 Task: In the  document slogan.rtf Use the tool word Count 'and display word count while typing'. Find the word using Dictionary ' warmth'. Below name insert the link: in.linkedin.com
Action: Mouse moved to (279, 365)
Screenshot: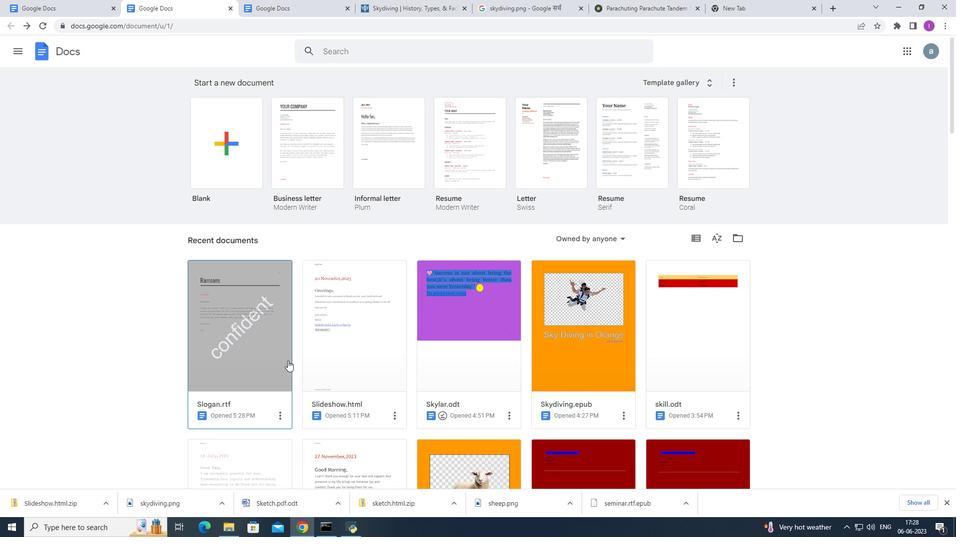 
Action: Mouse pressed left at (279, 365)
Screenshot: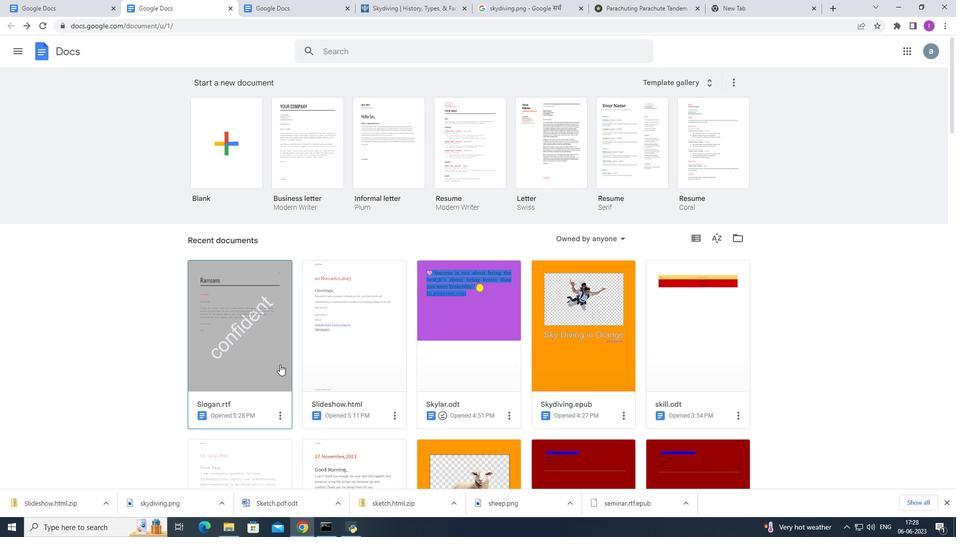 
Action: Mouse moved to (159, 59)
Screenshot: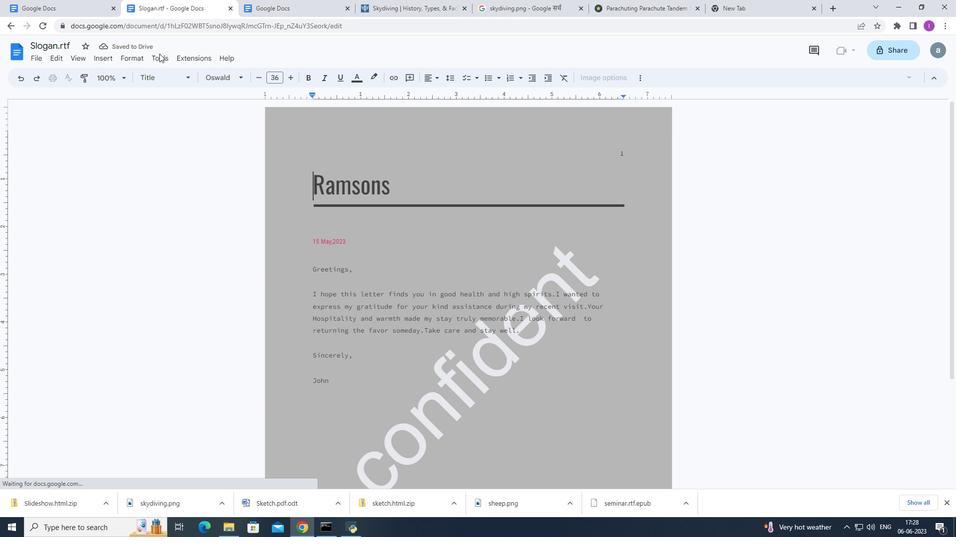 
Action: Mouse pressed left at (159, 59)
Screenshot: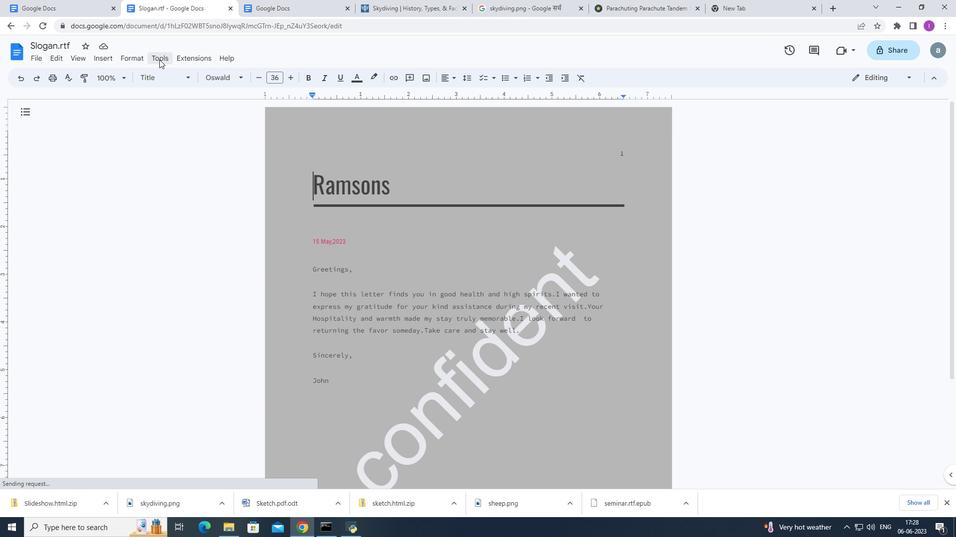 
Action: Mouse moved to (245, 86)
Screenshot: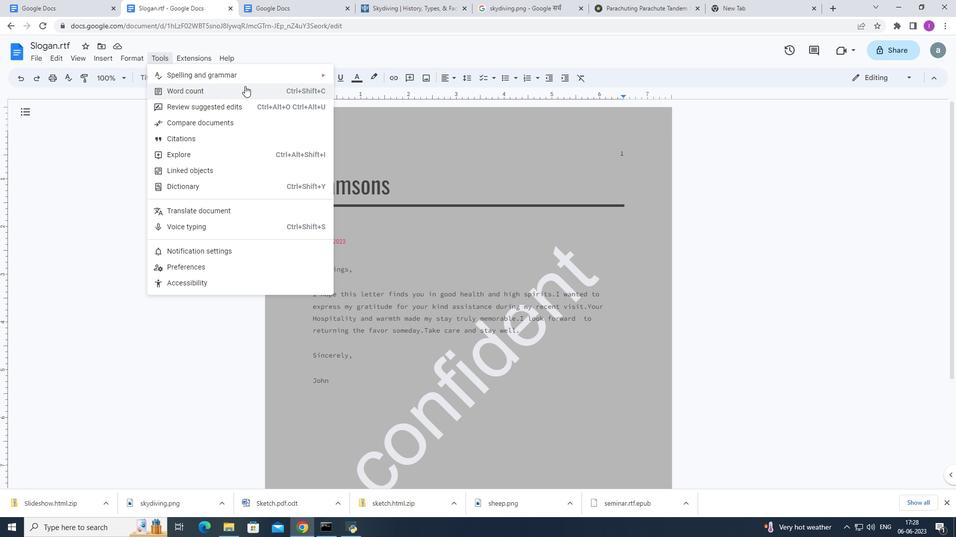 
Action: Mouse pressed left at (245, 86)
Screenshot: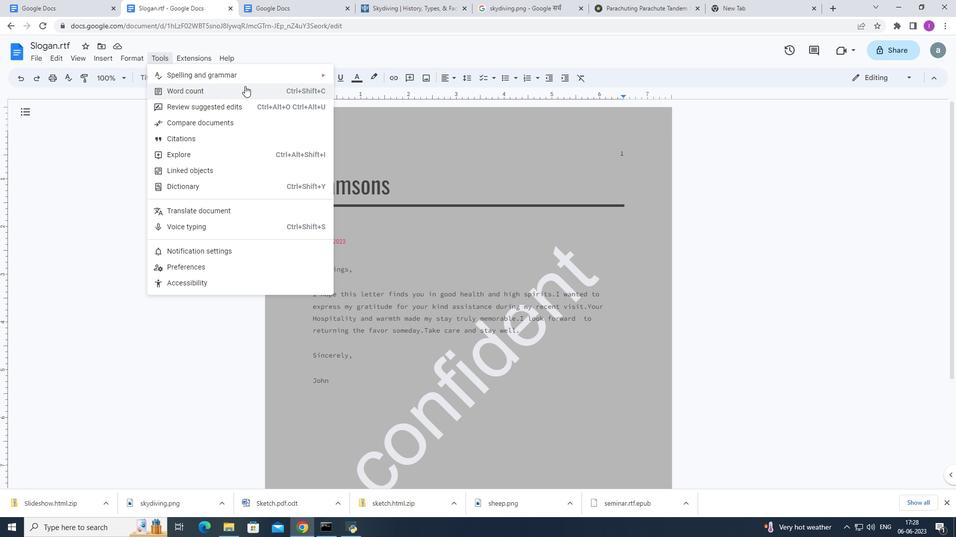
Action: Mouse moved to (418, 305)
Screenshot: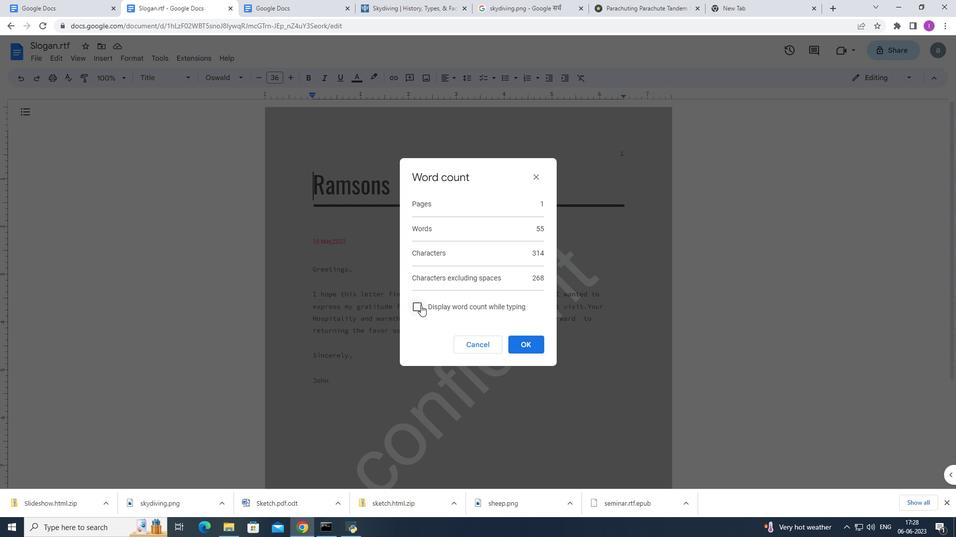 
Action: Mouse pressed left at (418, 305)
Screenshot: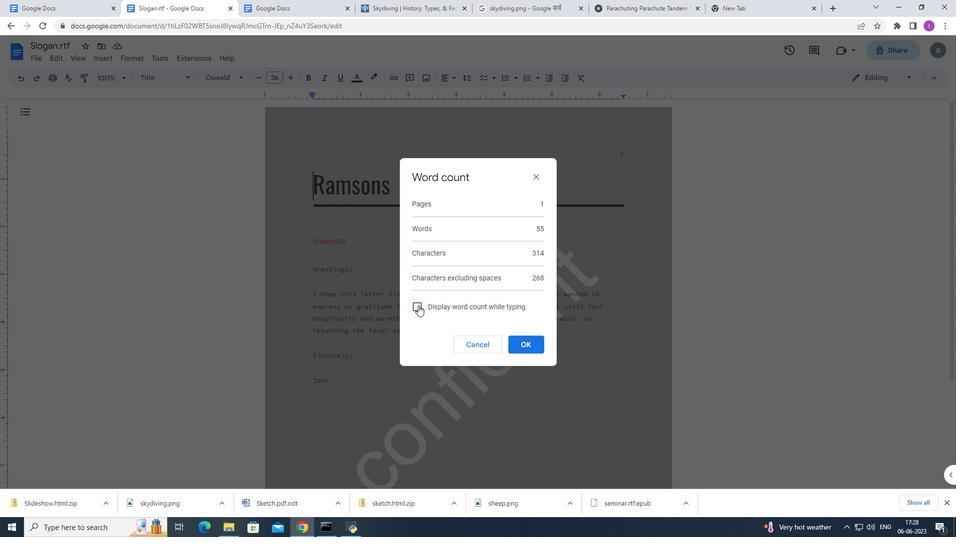 
Action: Mouse moved to (538, 347)
Screenshot: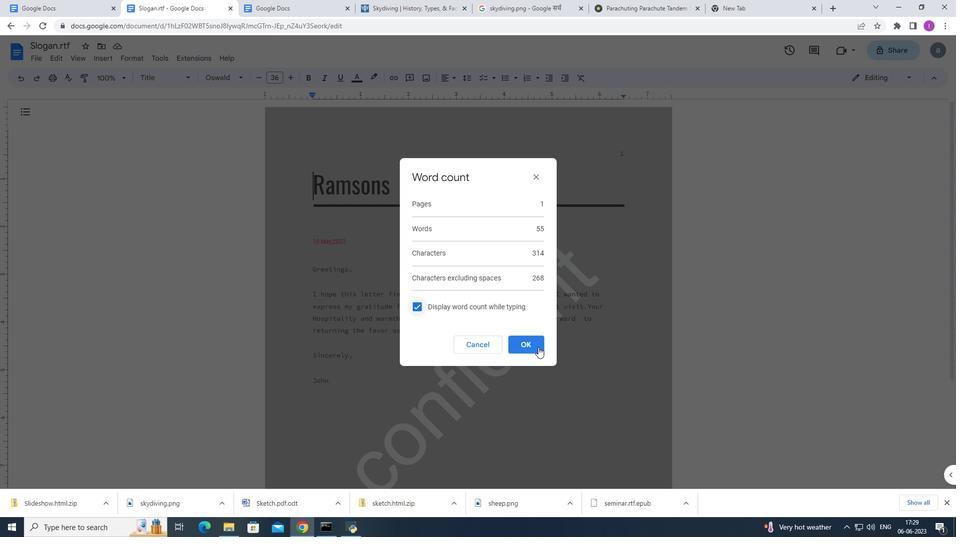 
Action: Mouse pressed left at (538, 347)
Screenshot: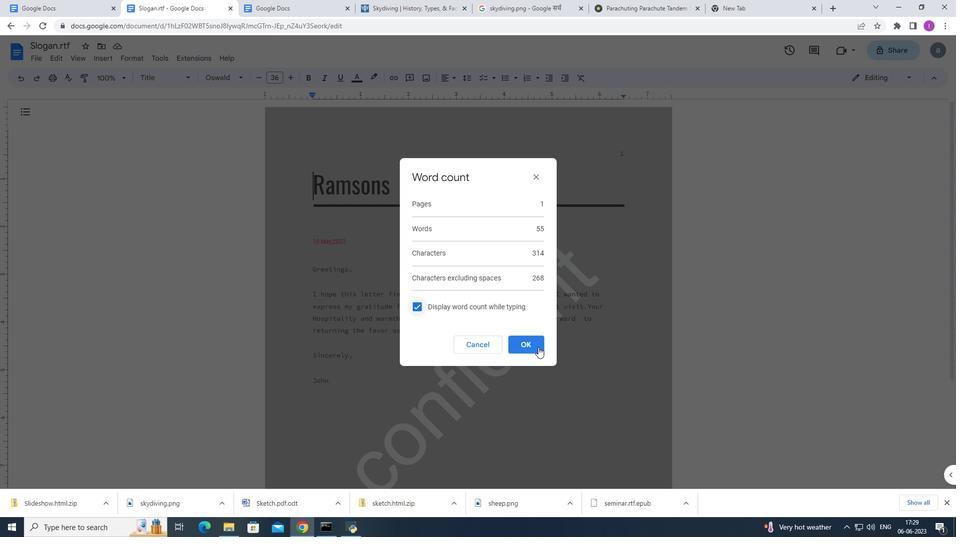 
Action: Mouse moved to (221, 379)
Screenshot: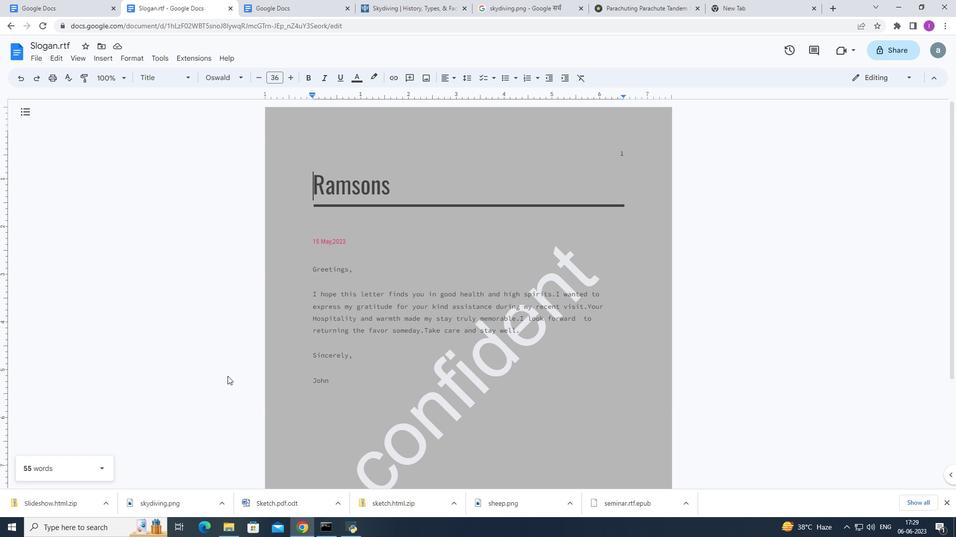 
Action: Mouse pressed left at (221, 379)
Screenshot: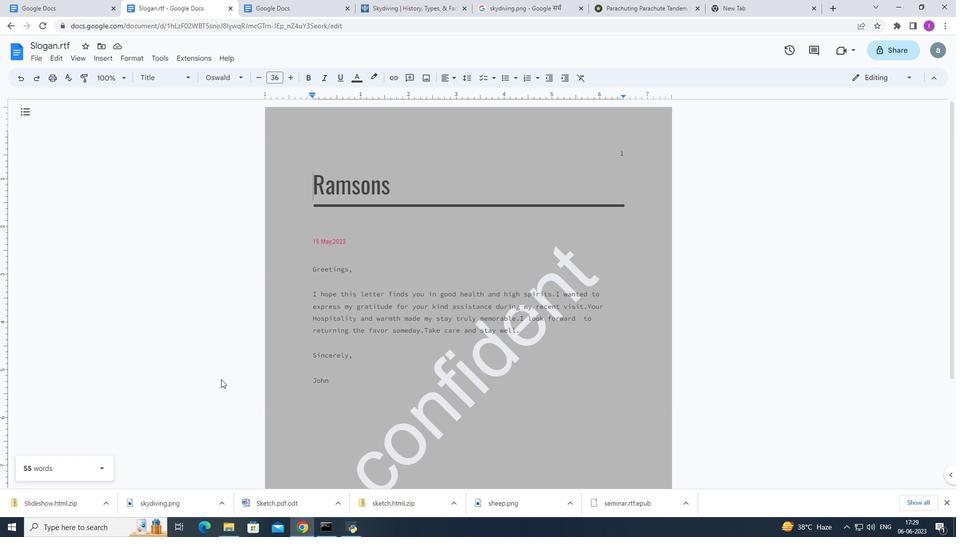 
Action: Mouse moved to (401, 318)
Screenshot: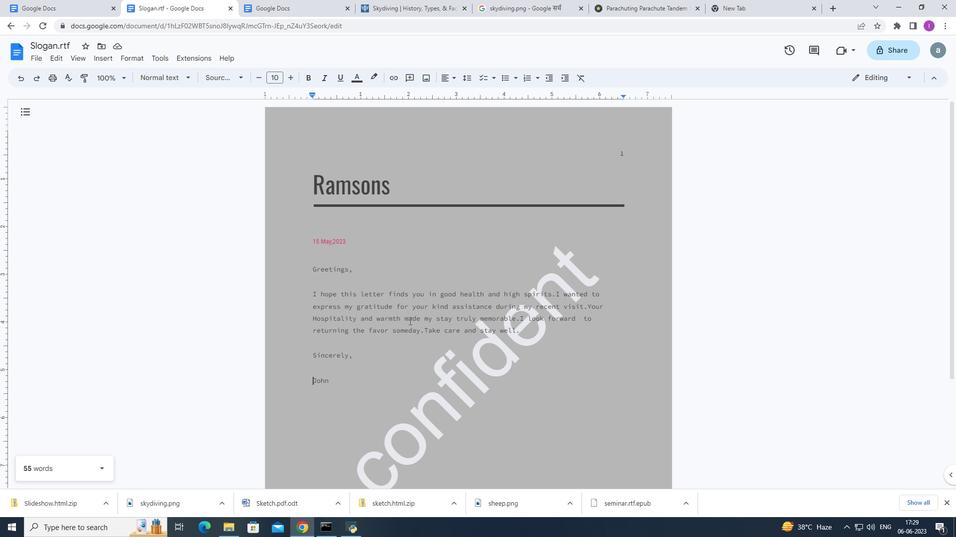 
Action: Mouse pressed left at (401, 318)
Screenshot: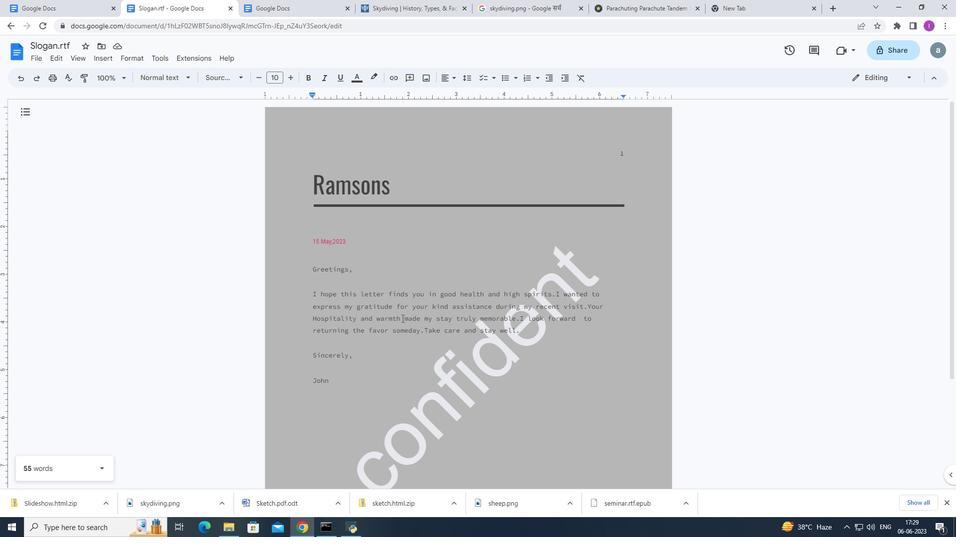 
Action: Mouse moved to (158, 55)
Screenshot: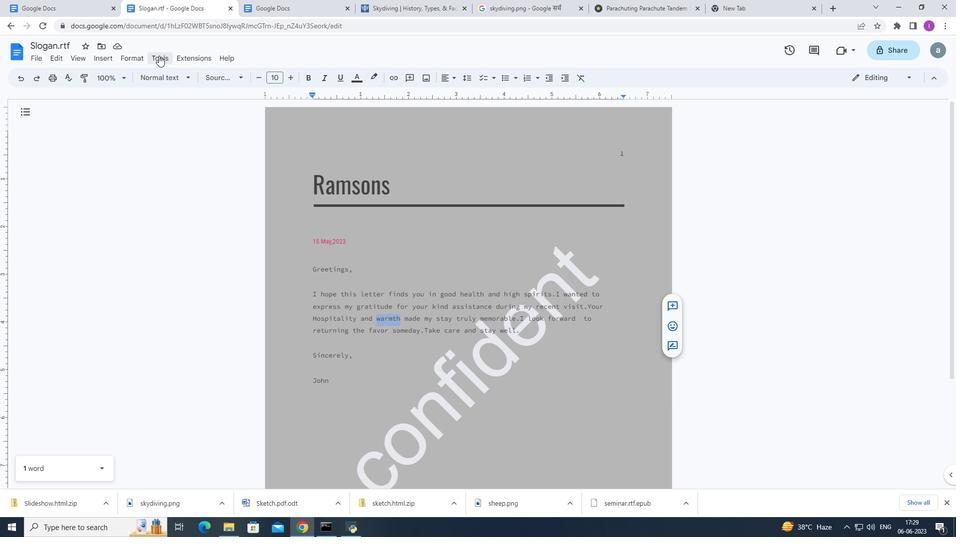 
Action: Mouse pressed left at (158, 55)
Screenshot: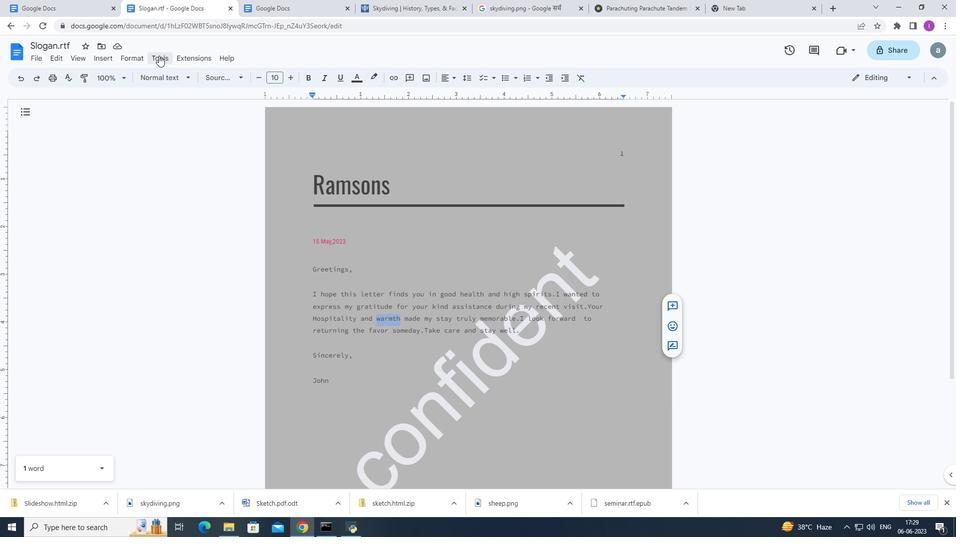 
Action: Mouse moved to (195, 183)
Screenshot: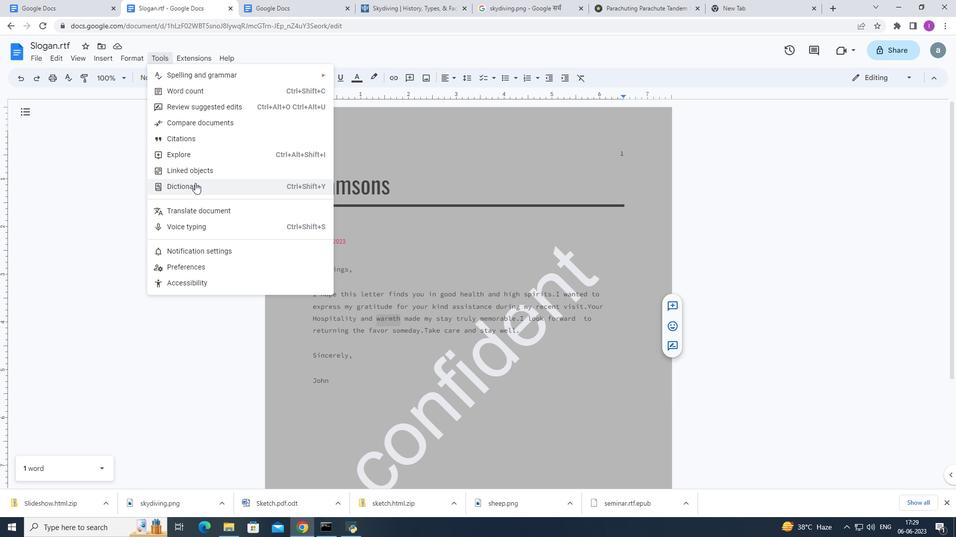 
Action: Mouse pressed left at (195, 183)
Screenshot: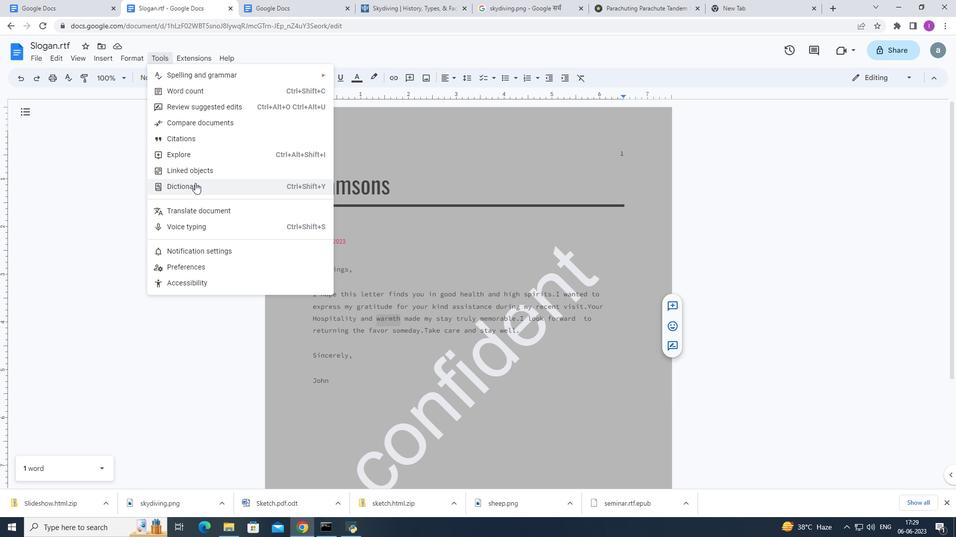 
Action: Mouse moved to (261, 379)
Screenshot: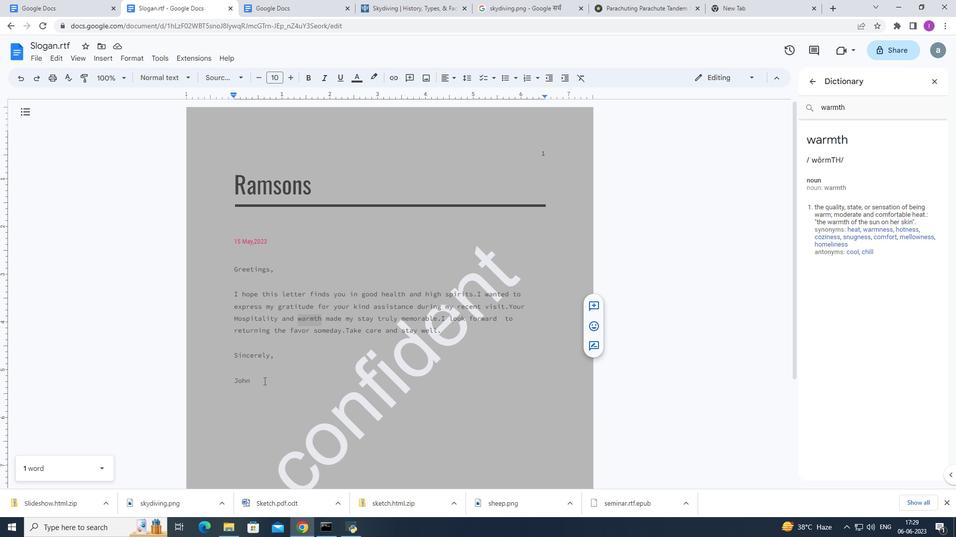 
Action: Mouse pressed left at (261, 379)
Screenshot: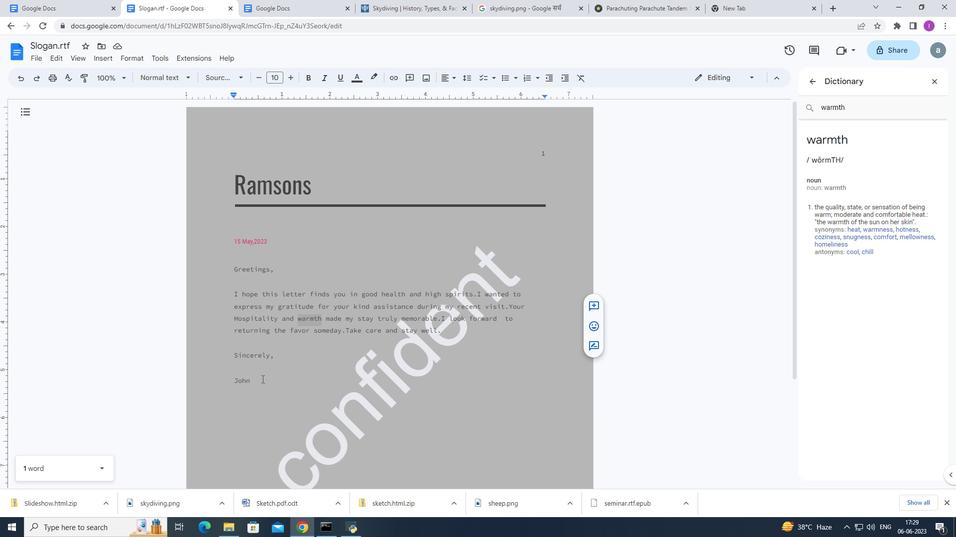
Action: Mouse moved to (272, 362)
Screenshot: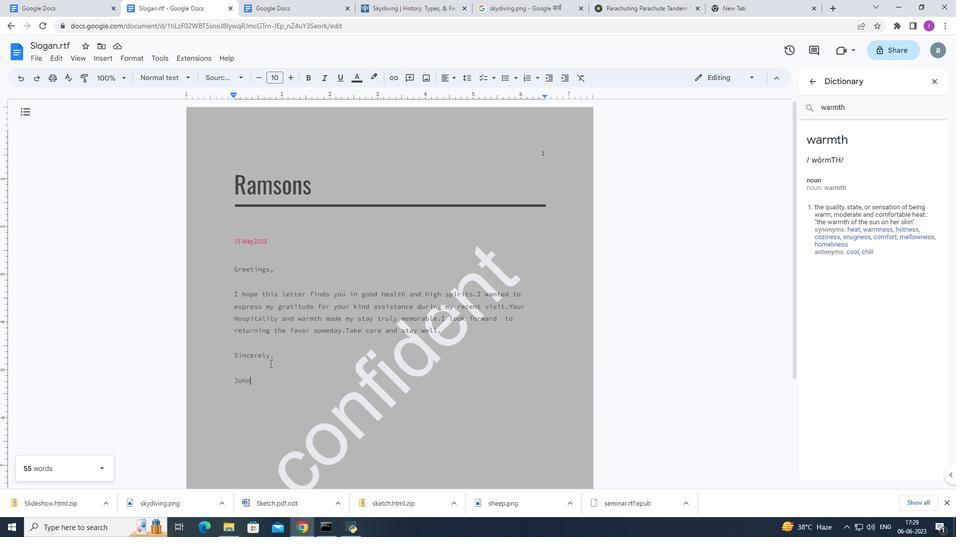 
Action: Key pressed <Key.enter>
Screenshot: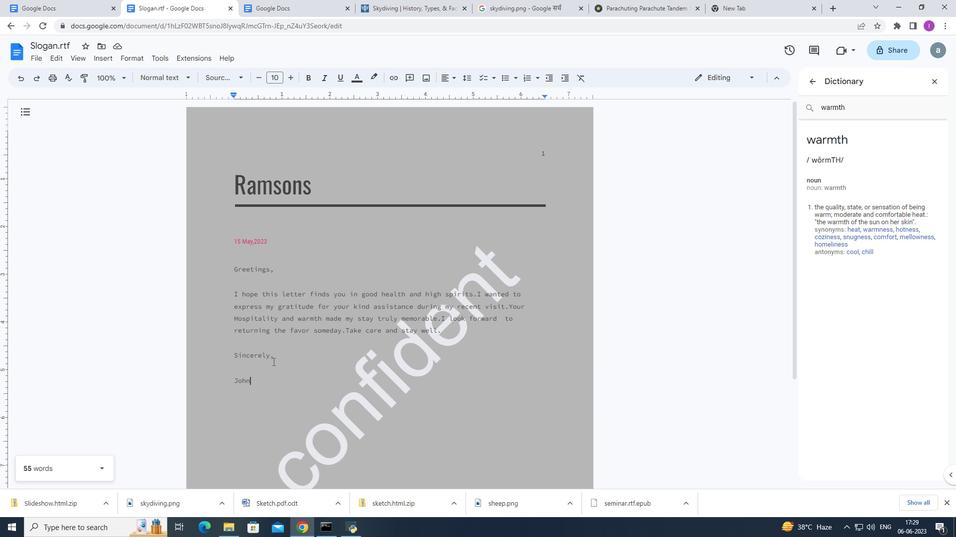 
Action: Mouse moved to (99, 58)
Screenshot: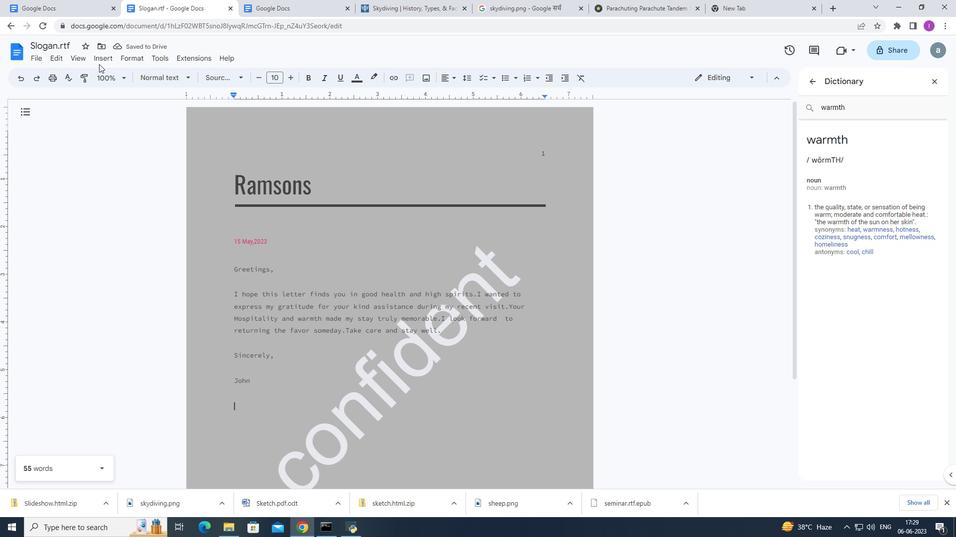 
Action: Mouse pressed left at (99, 58)
Screenshot: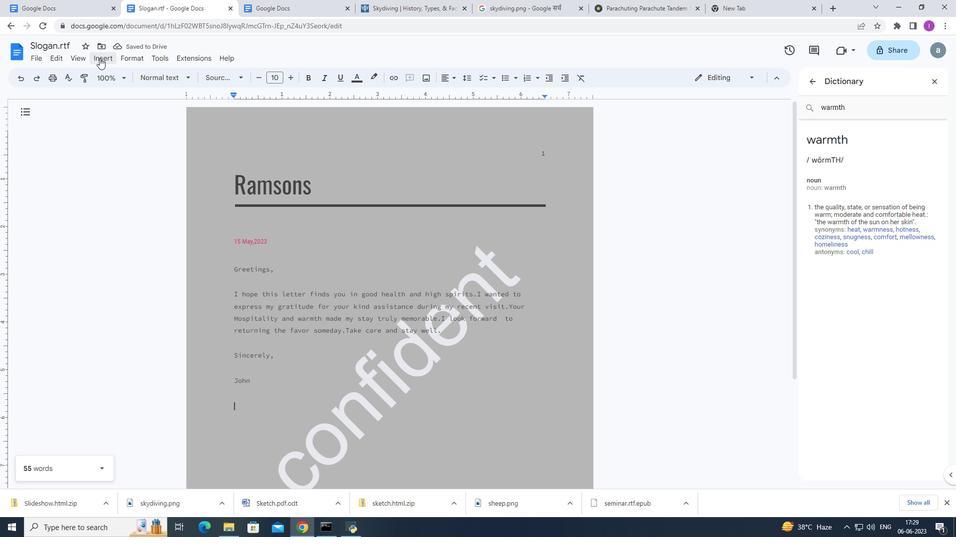 
Action: Mouse moved to (143, 360)
Screenshot: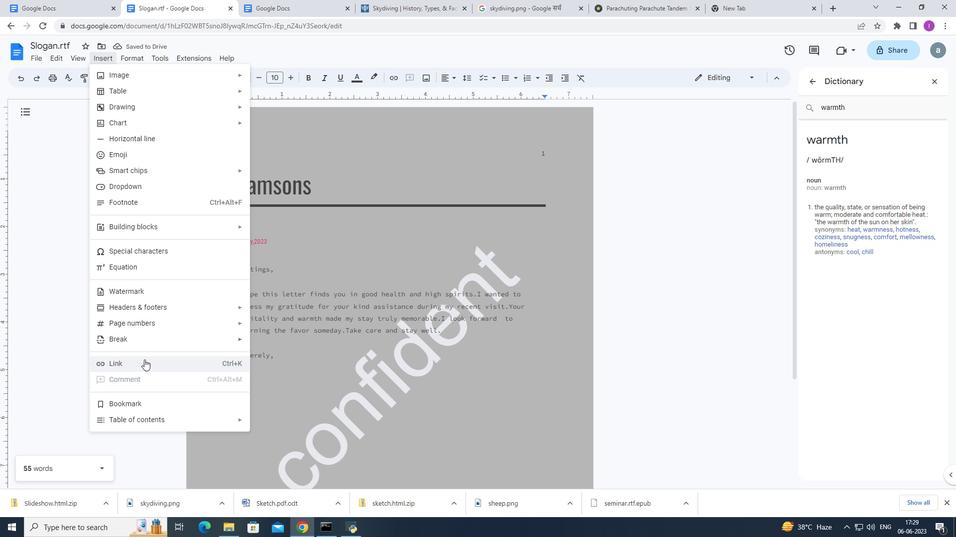 
Action: Mouse pressed left at (143, 360)
Screenshot: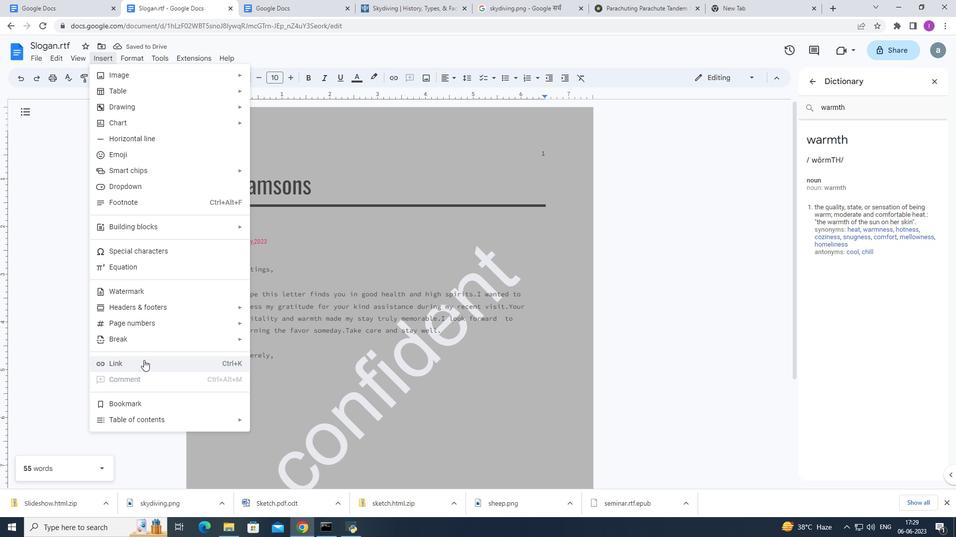 
Action: Mouse moved to (237, 346)
Screenshot: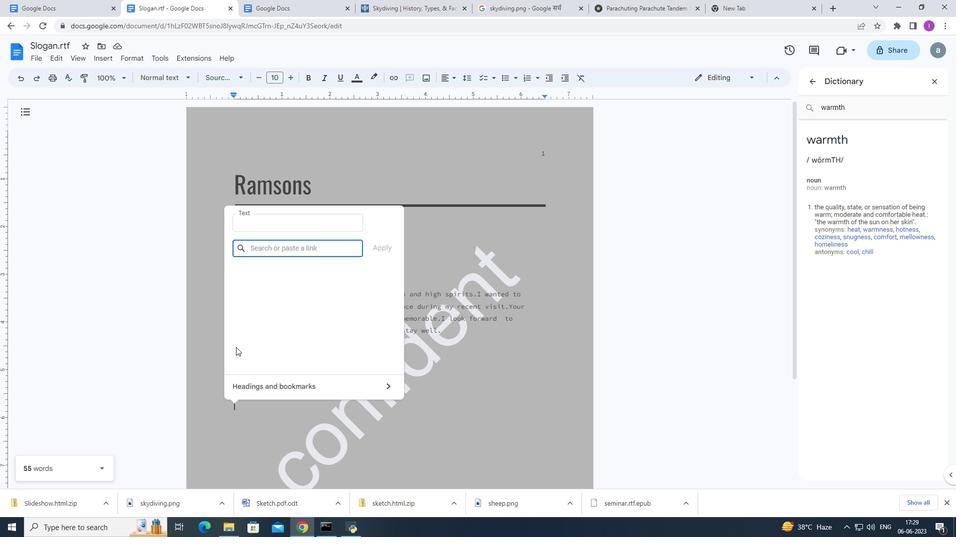 
Action: Key pressed in
Screenshot: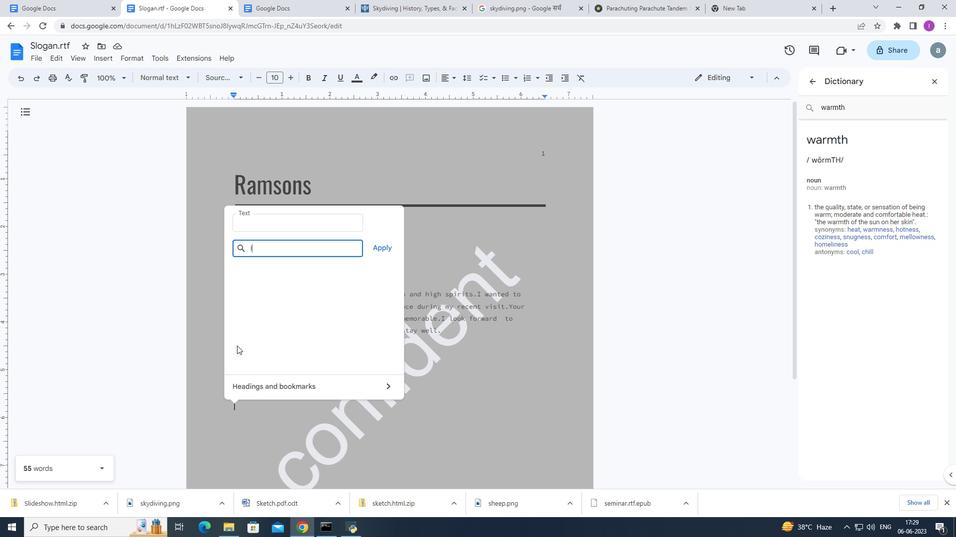
Action: Mouse moved to (237, 345)
Screenshot: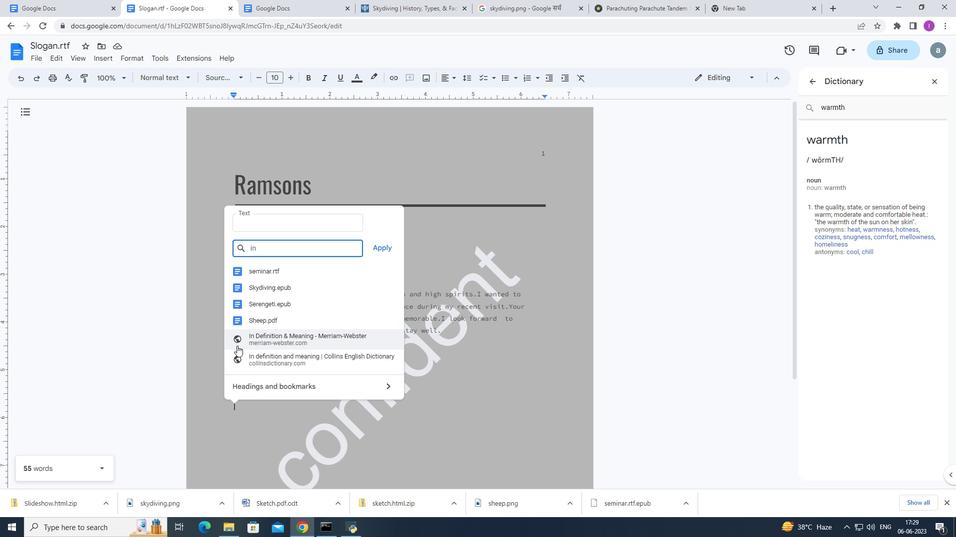 
Action: Key pressed .
Screenshot: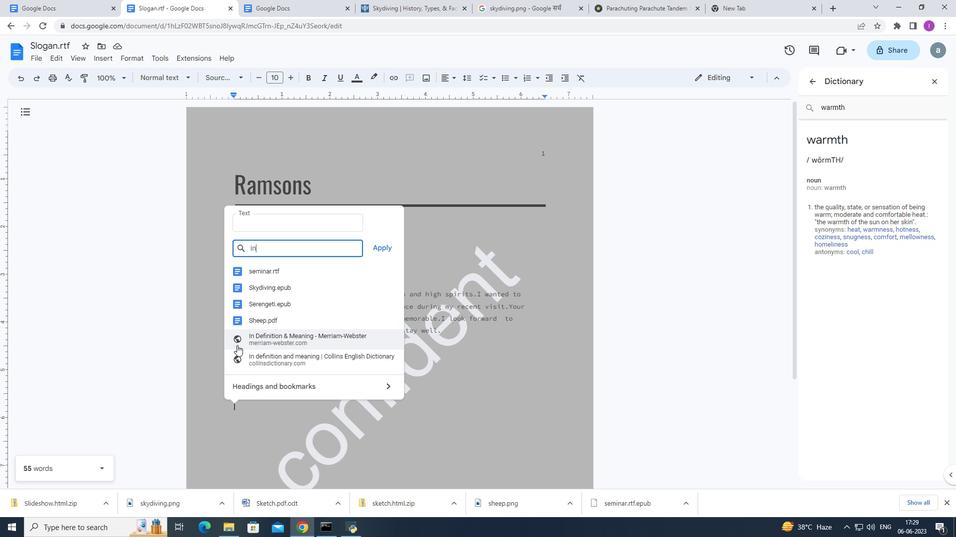
Action: Mouse moved to (237, 341)
Screenshot: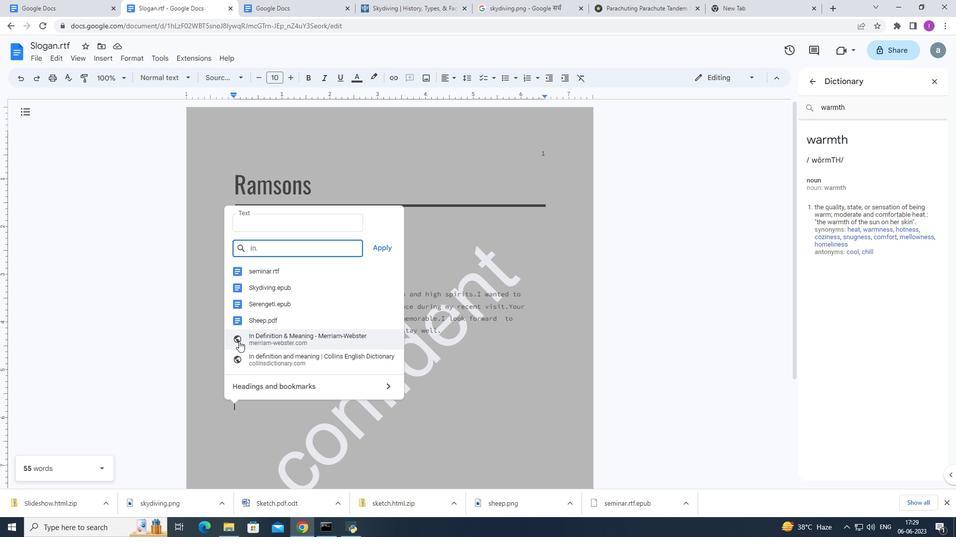 
Action: Key pressed l
Screenshot: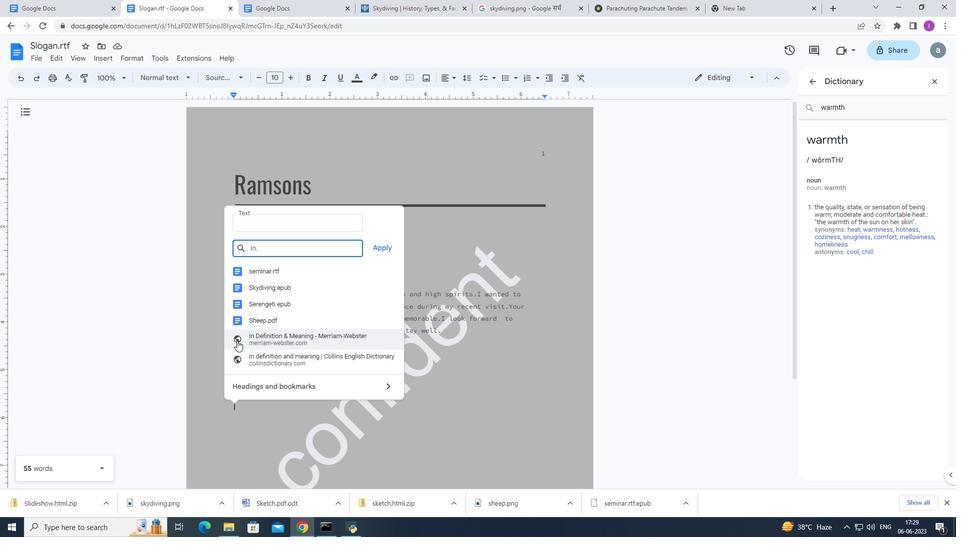 
Action: Mouse moved to (236, 341)
Screenshot: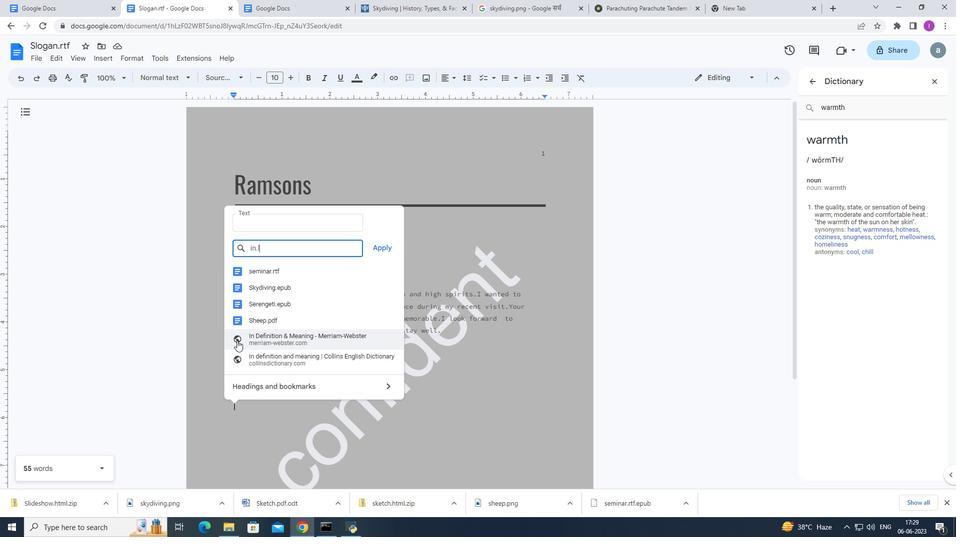 
Action: Key pressed i
Screenshot: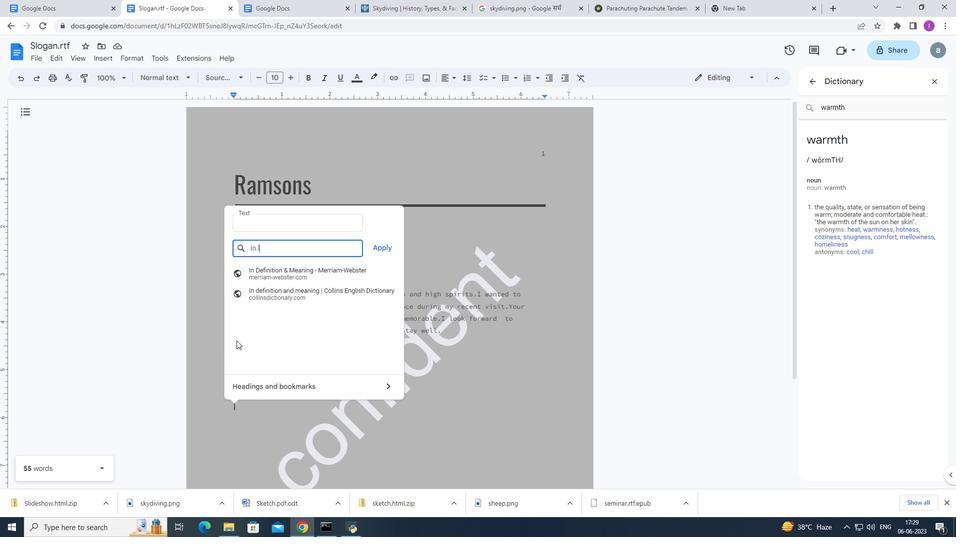 
Action: Mouse moved to (234, 340)
Screenshot: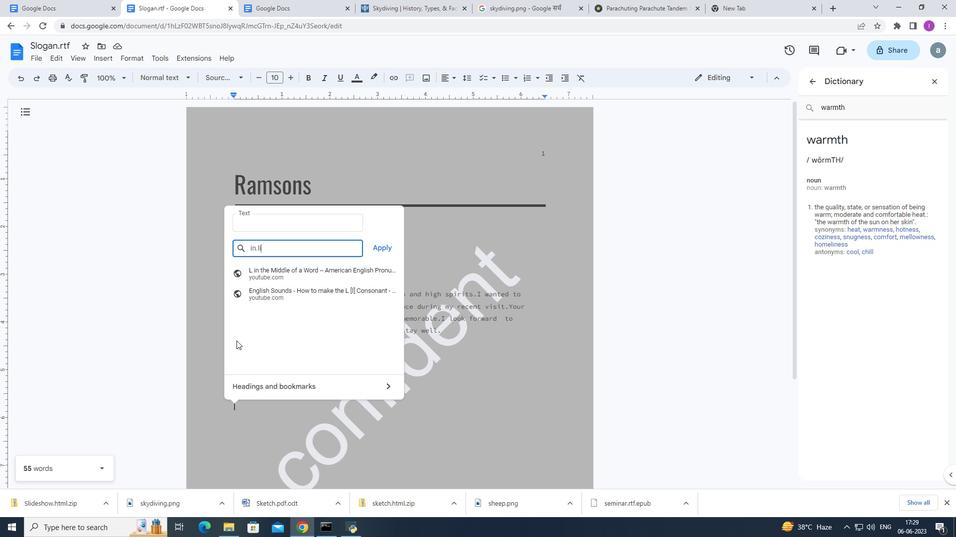 
Action: Key pressed n
Screenshot: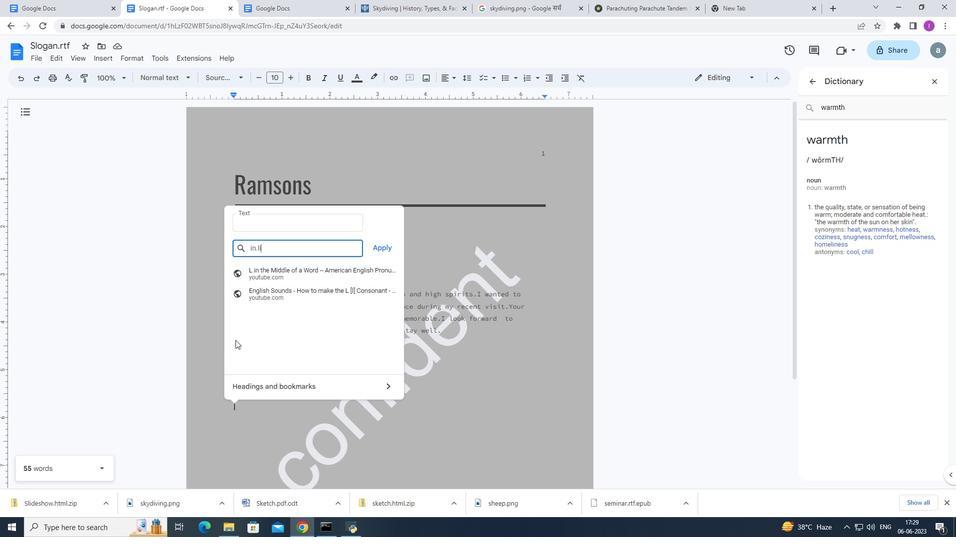 
Action: Mouse moved to (234, 340)
Screenshot: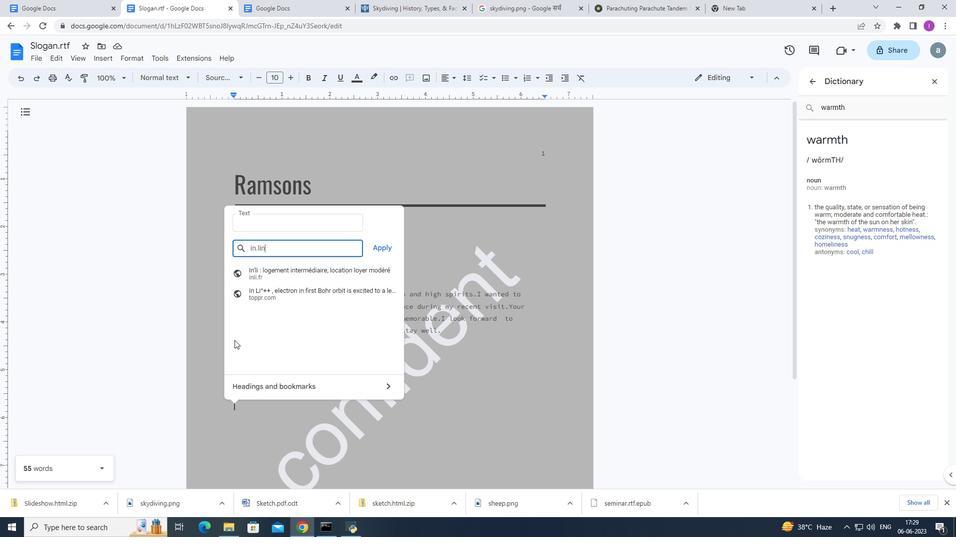 
Action: Key pressed k
Screenshot: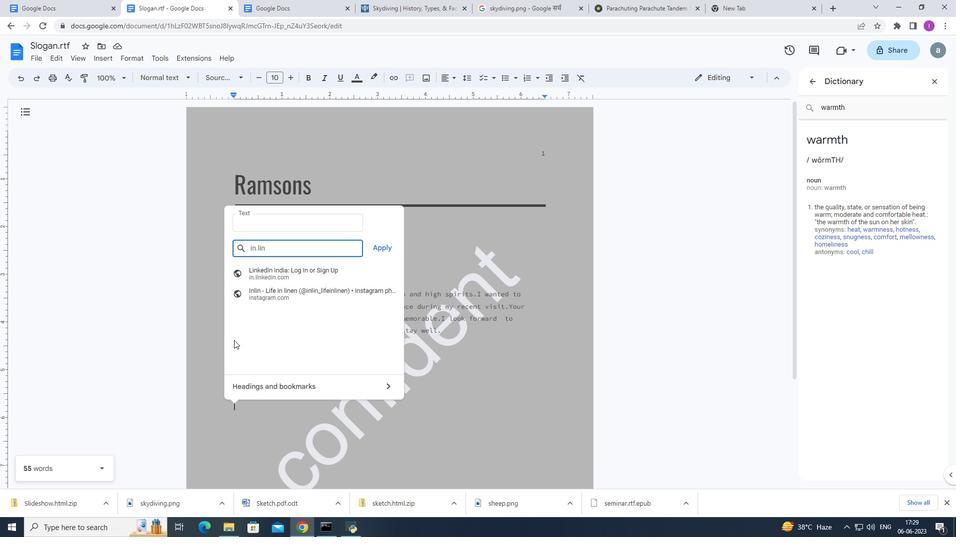 
Action: Mouse moved to (231, 340)
Screenshot: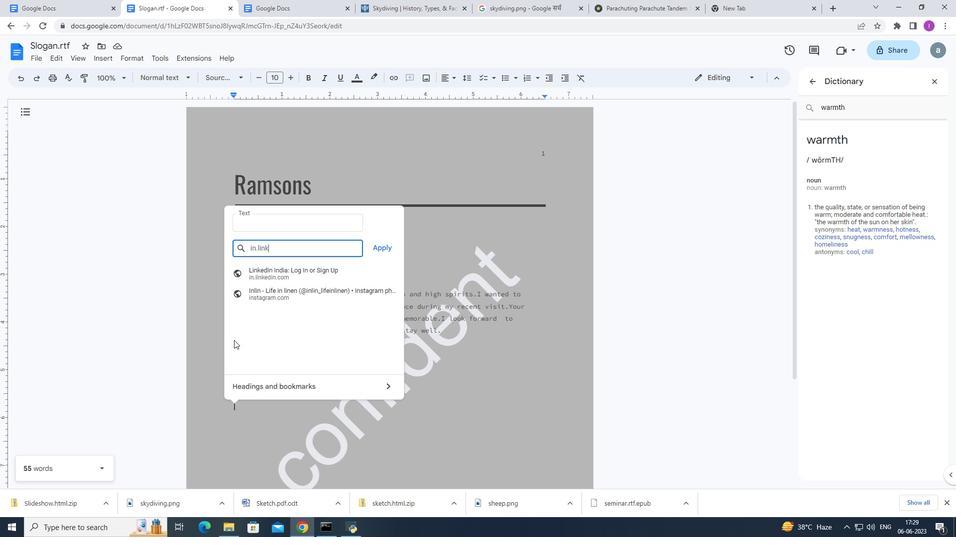 
Action: Key pressed ed
Screenshot: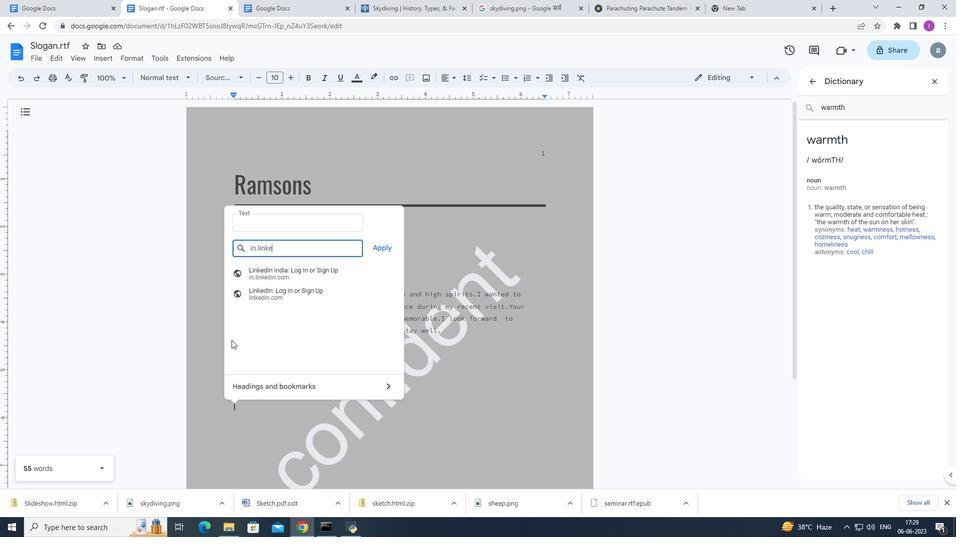 
Action: Mouse moved to (231, 340)
Screenshot: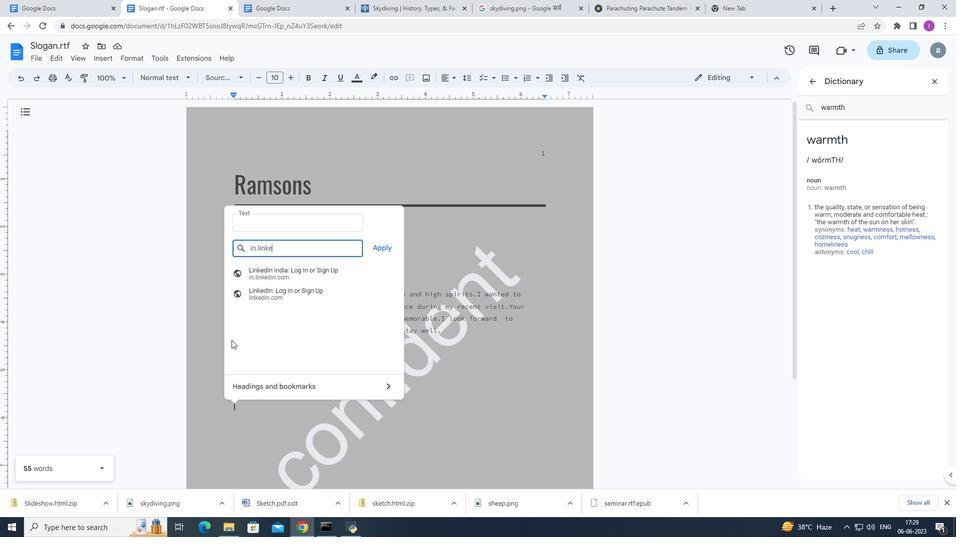
Action: Key pressed i
Screenshot: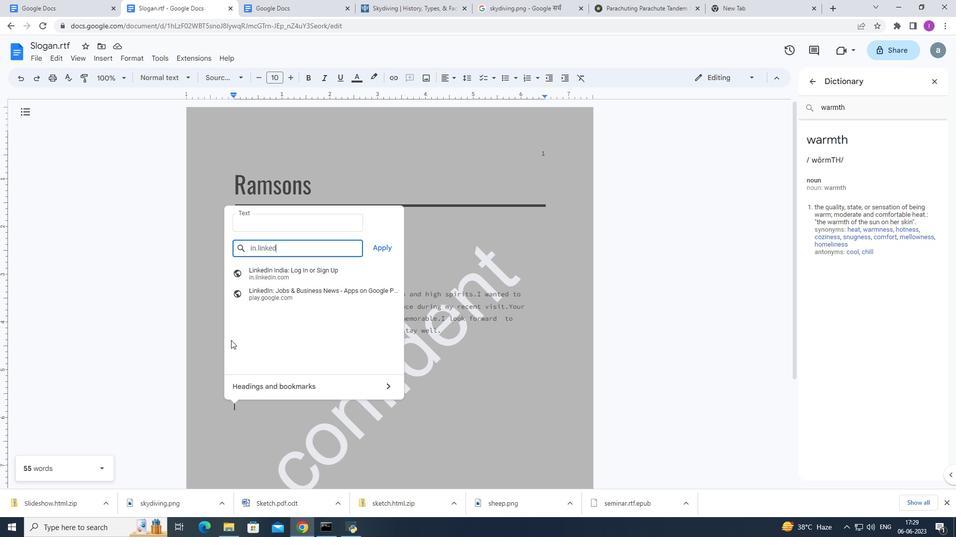 
Action: Mouse moved to (226, 340)
Screenshot: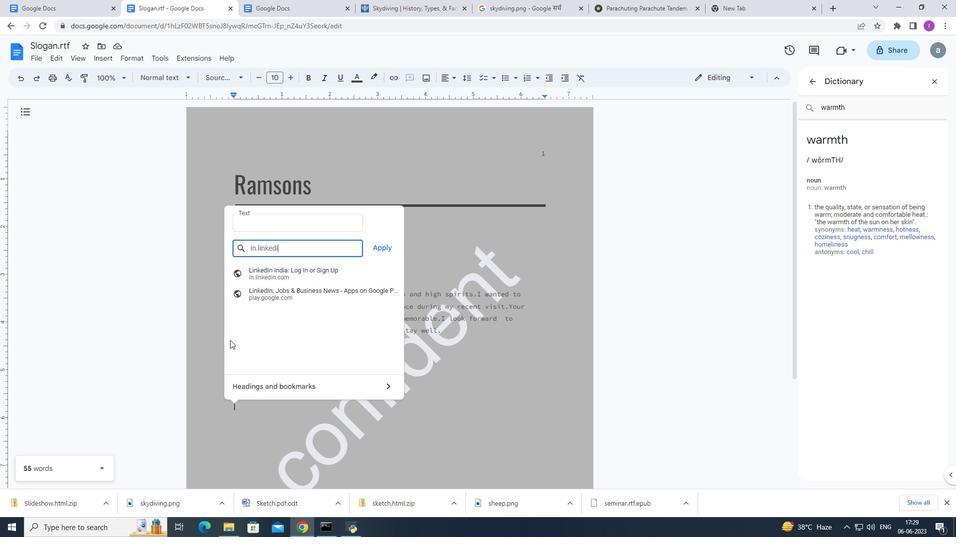 
Action: Key pressed n.com
Screenshot: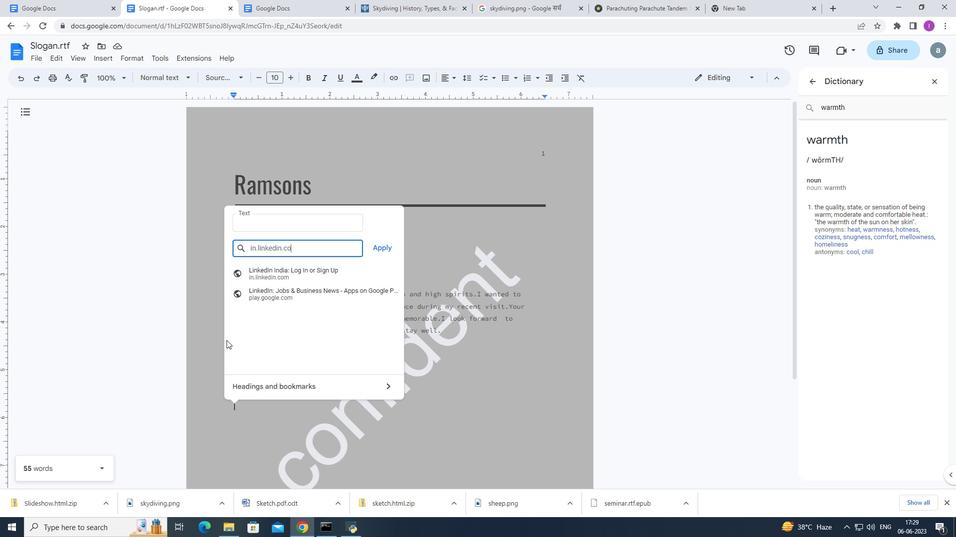 
Action: Mouse moved to (376, 248)
Screenshot: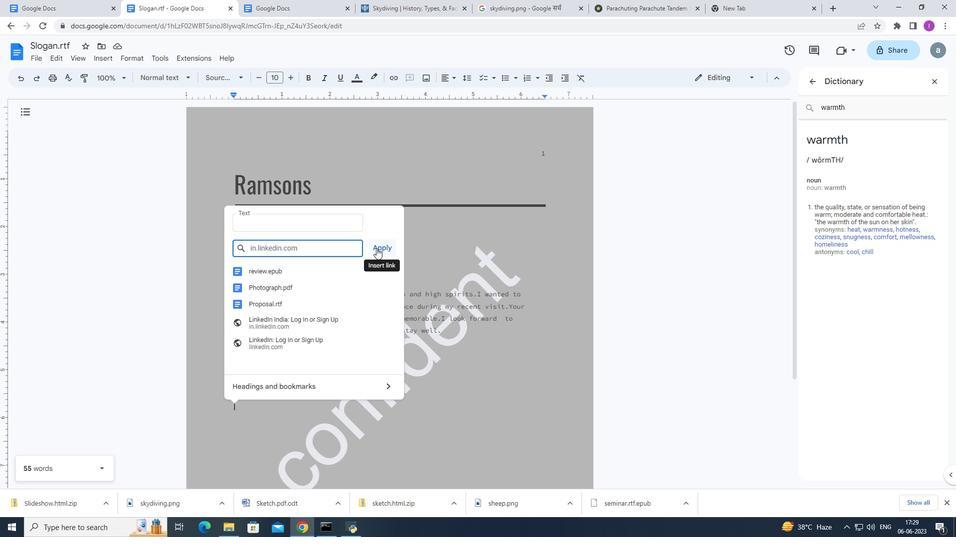 
Action: Mouse pressed left at (376, 248)
Screenshot: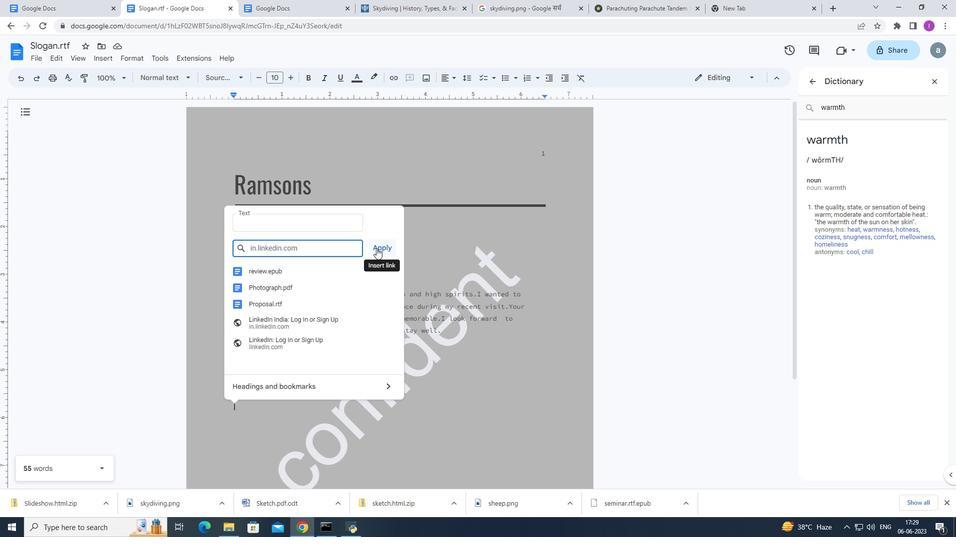 
Action: Mouse moved to (347, 293)
Screenshot: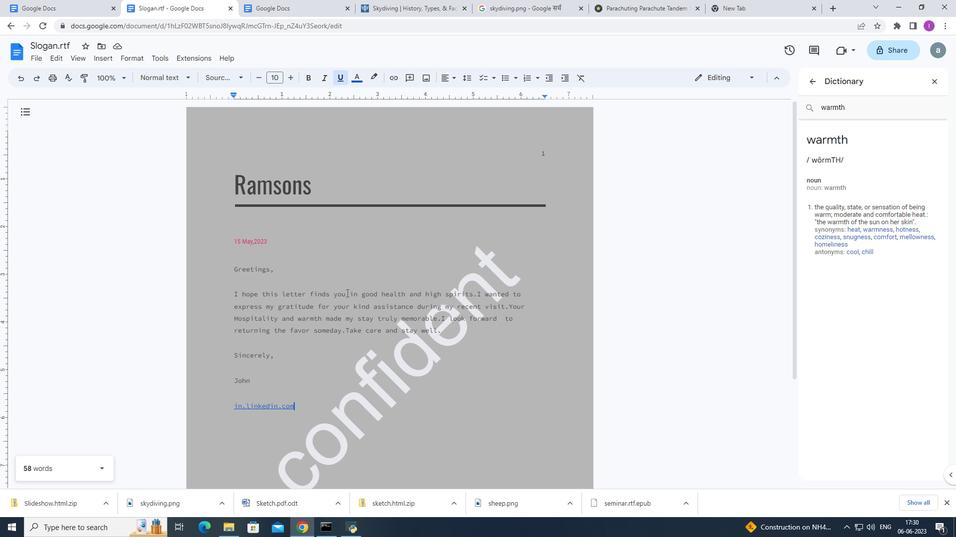 
